 Task: Look for One-way flight tickets for 2 adults, in First from Siwa to Sofia to travel on 01-Nov-2023.  Stops: Any number of stops. Choice of flight is Emirates.
Action: Mouse moved to (302, 289)
Screenshot: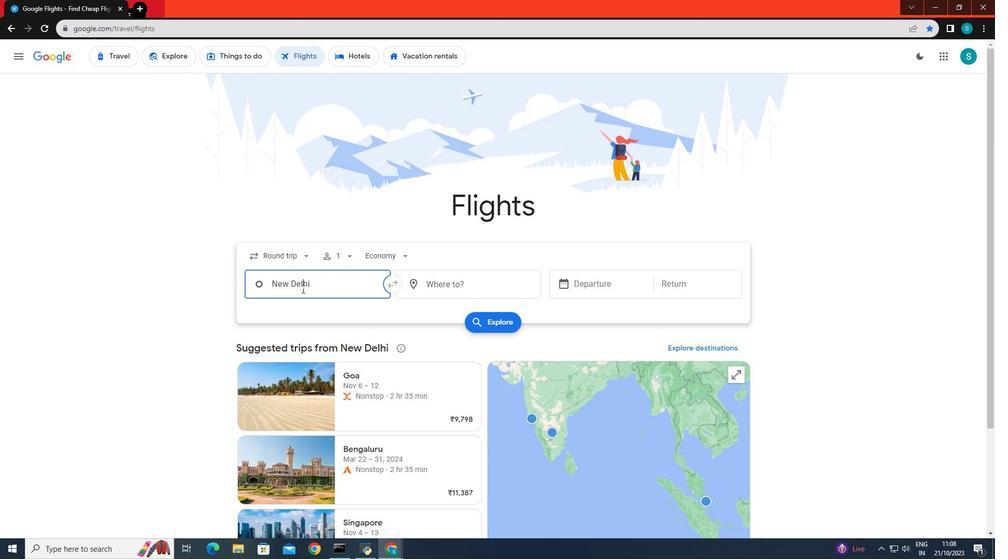 
Action: Mouse pressed left at (302, 289)
Screenshot: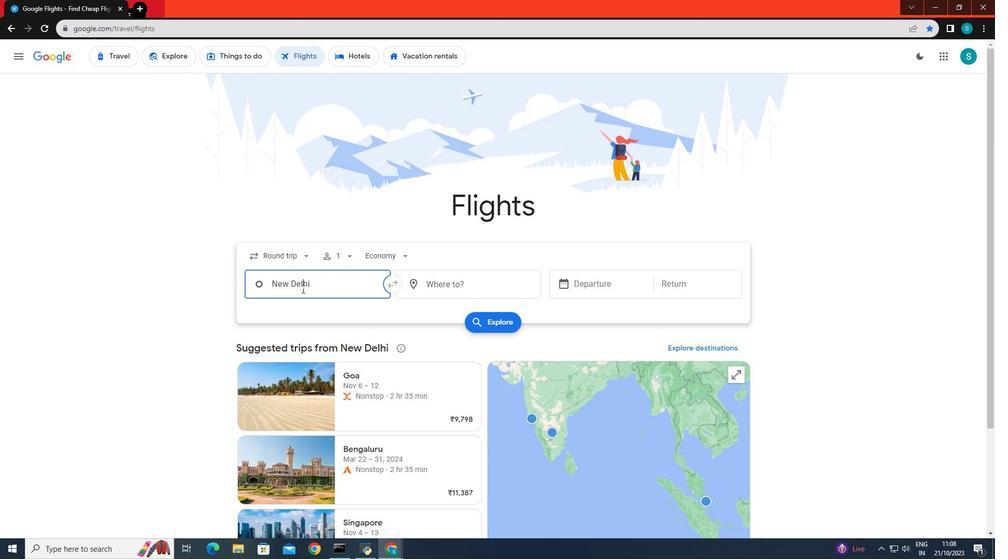 
Action: Mouse moved to (297, 251)
Screenshot: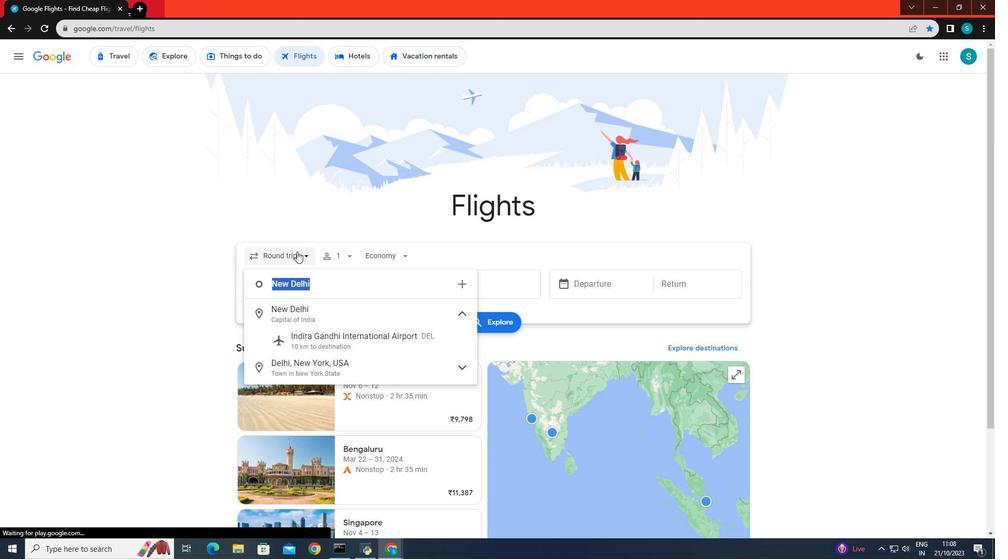 
Action: Mouse pressed left at (297, 251)
Screenshot: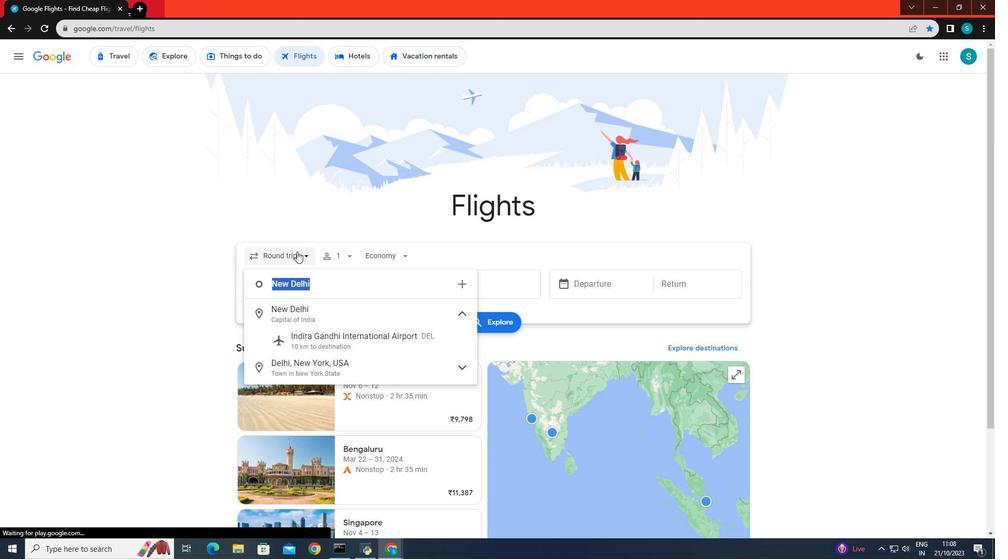 
Action: Mouse moved to (288, 308)
Screenshot: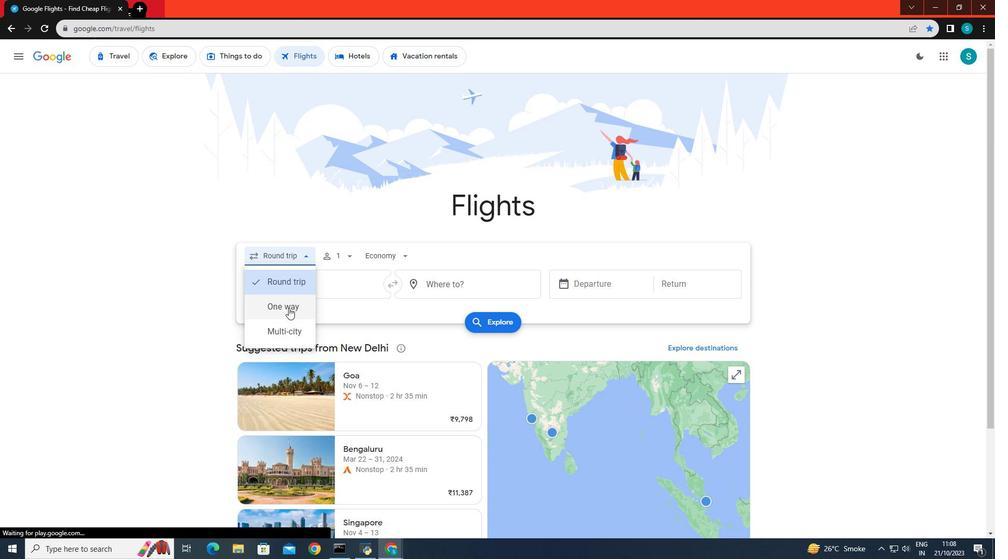 
Action: Mouse pressed left at (288, 308)
Screenshot: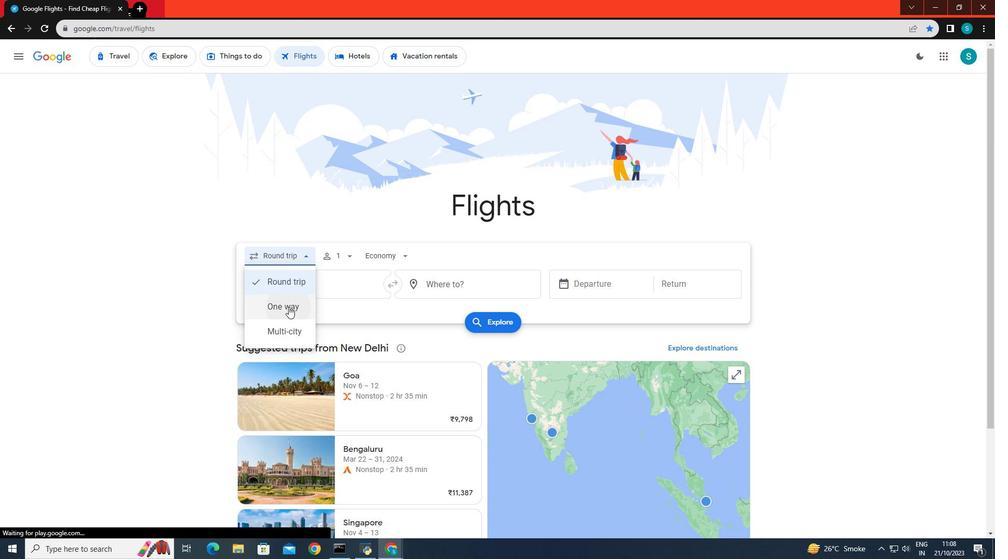 
Action: Mouse moved to (338, 259)
Screenshot: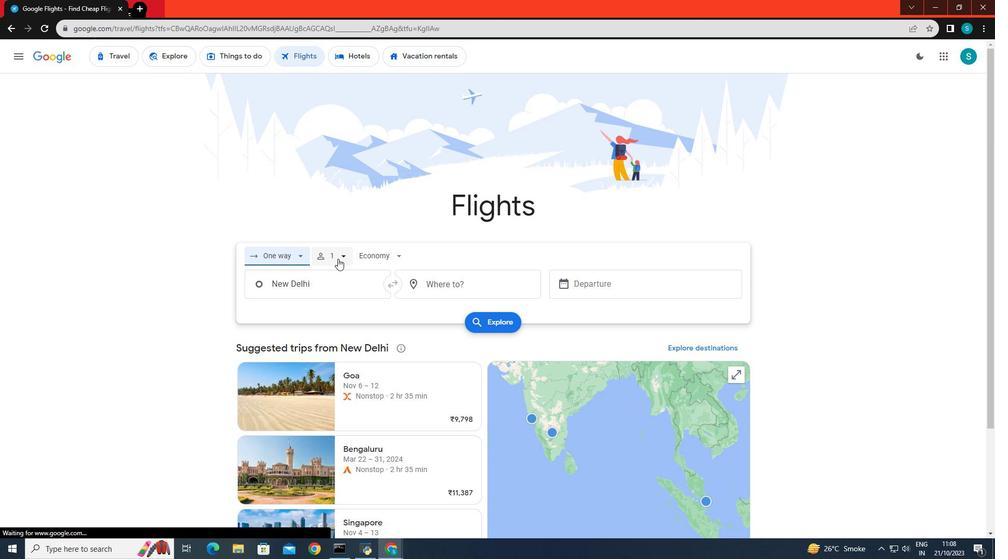 
Action: Mouse pressed left at (338, 259)
Screenshot: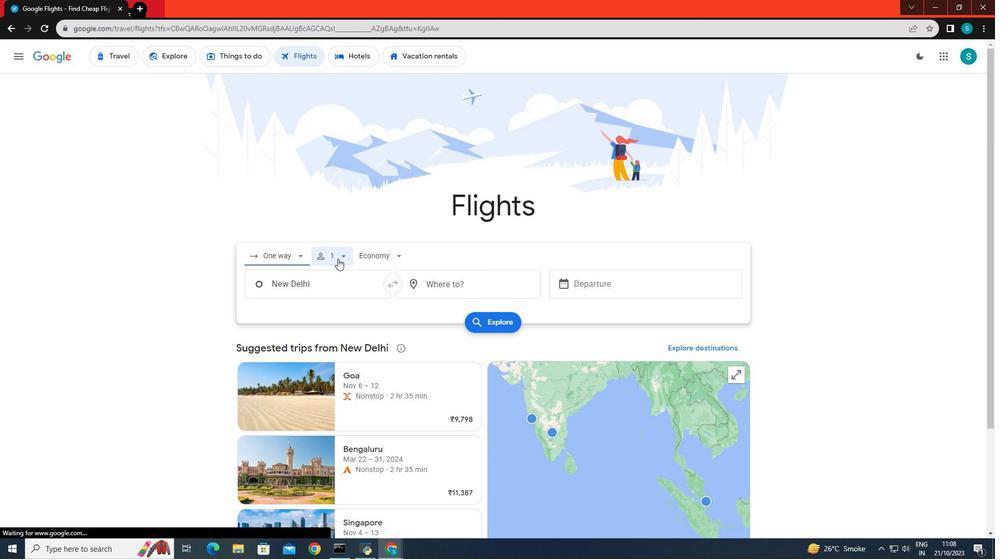
Action: Mouse moved to (422, 283)
Screenshot: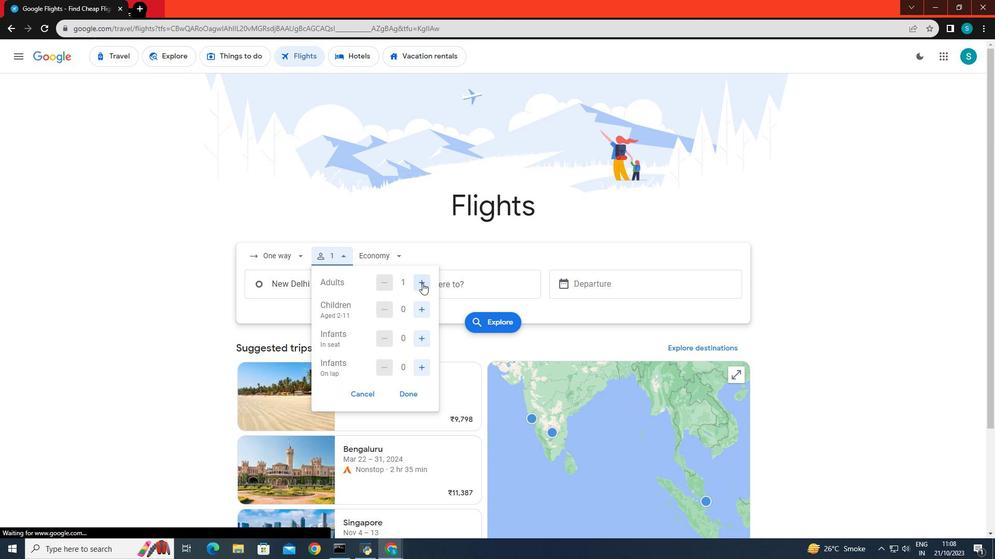 
Action: Mouse pressed left at (422, 283)
Screenshot: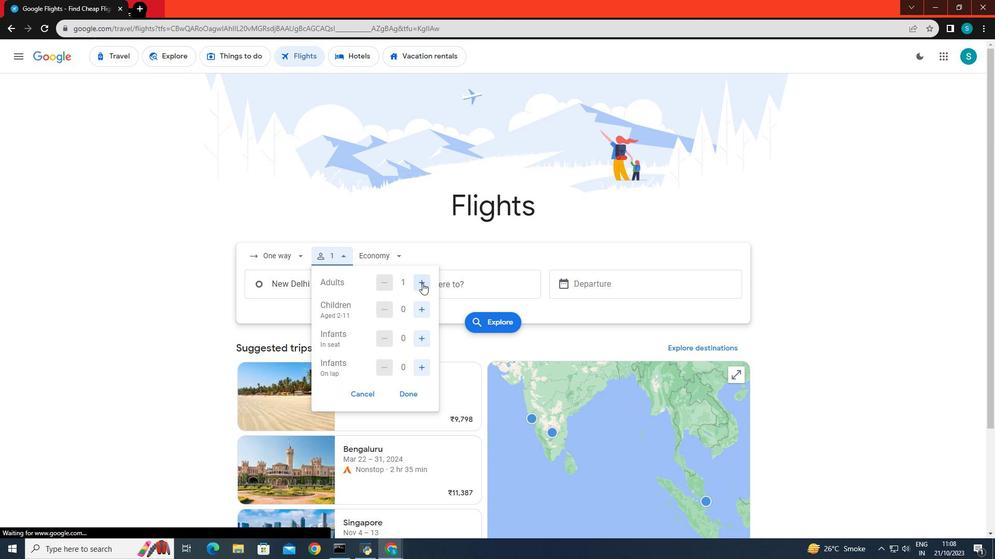 
Action: Mouse moved to (413, 393)
Screenshot: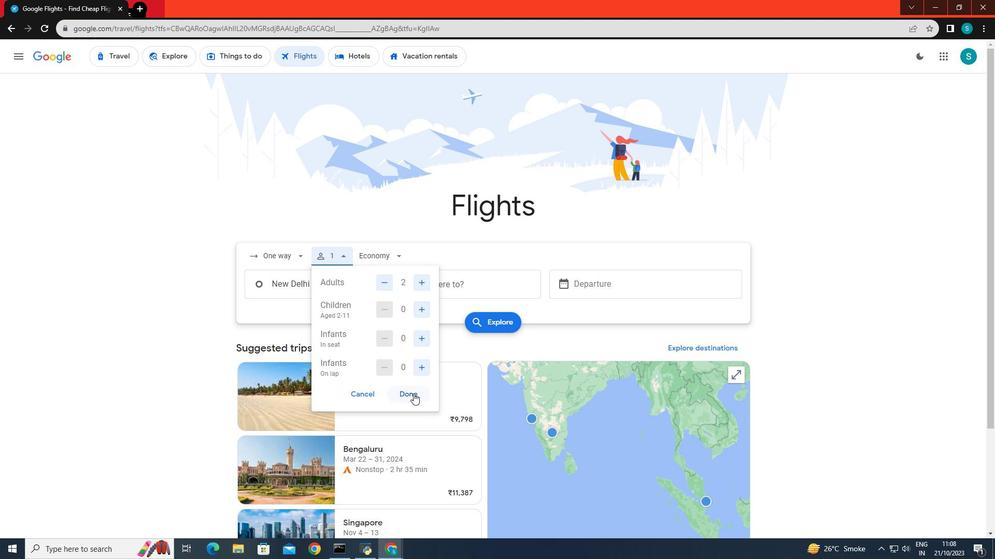 
Action: Mouse pressed left at (413, 393)
Screenshot: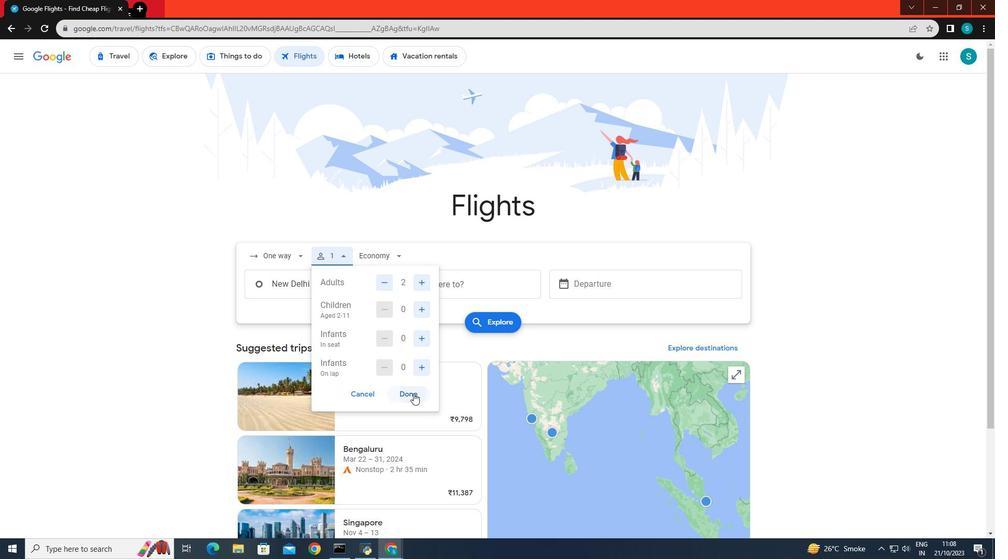 
Action: Mouse moved to (391, 256)
Screenshot: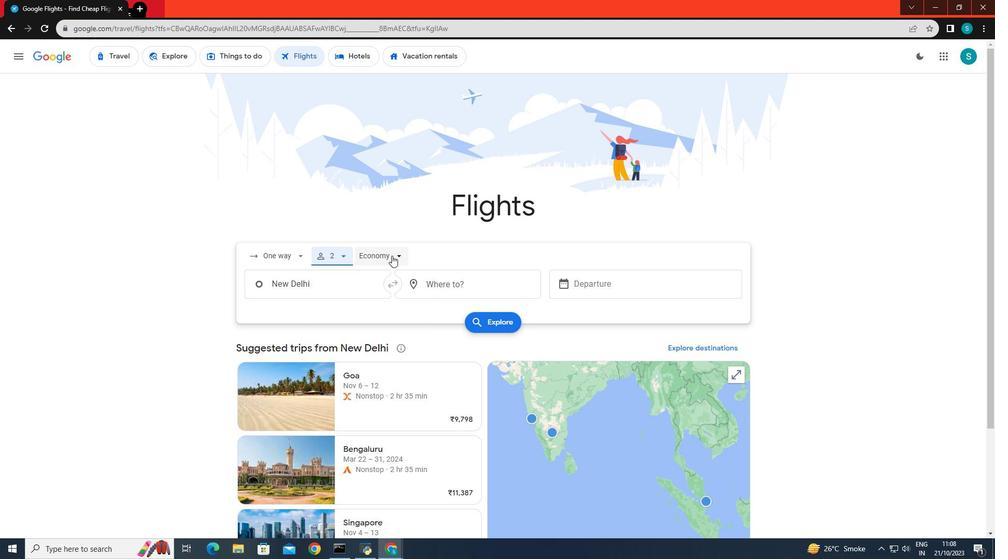 
Action: Mouse pressed left at (391, 256)
Screenshot: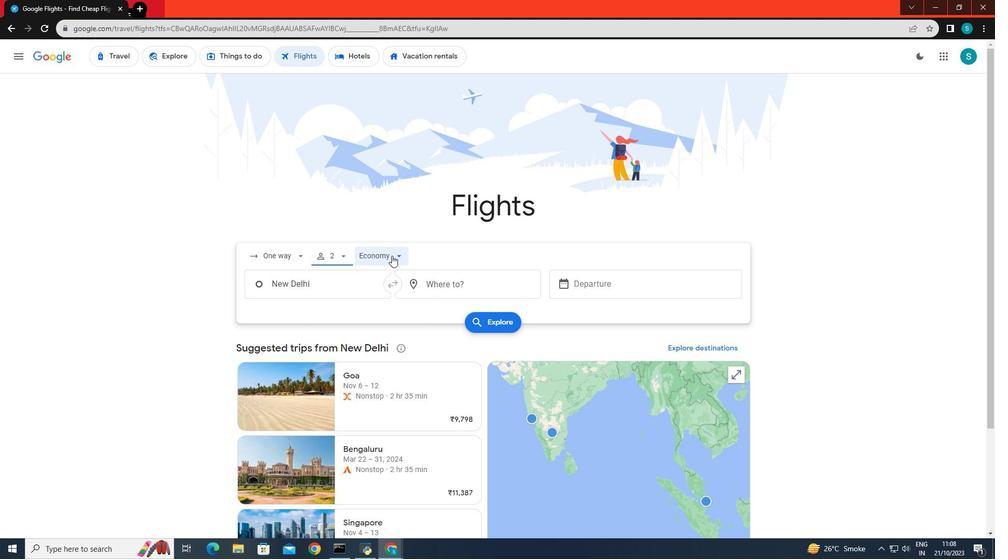 
Action: Mouse moved to (391, 355)
Screenshot: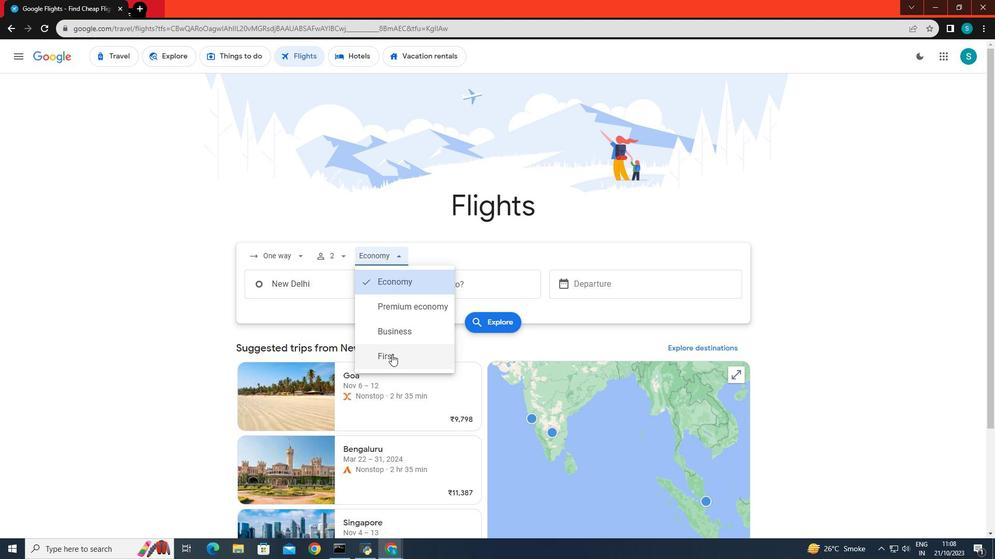 
Action: Mouse pressed left at (391, 355)
Screenshot: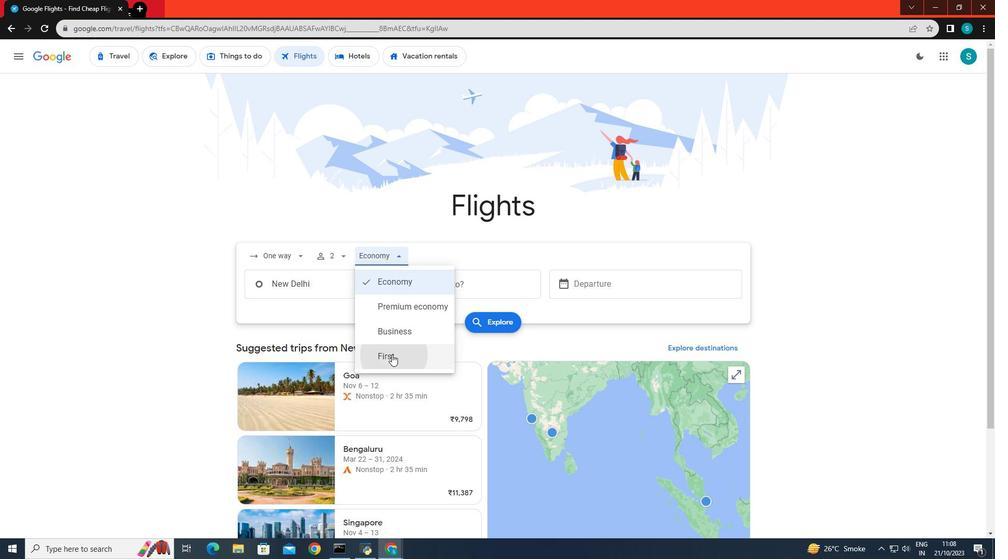 
Action: Mouse moved to (336, 290)
Screenshot: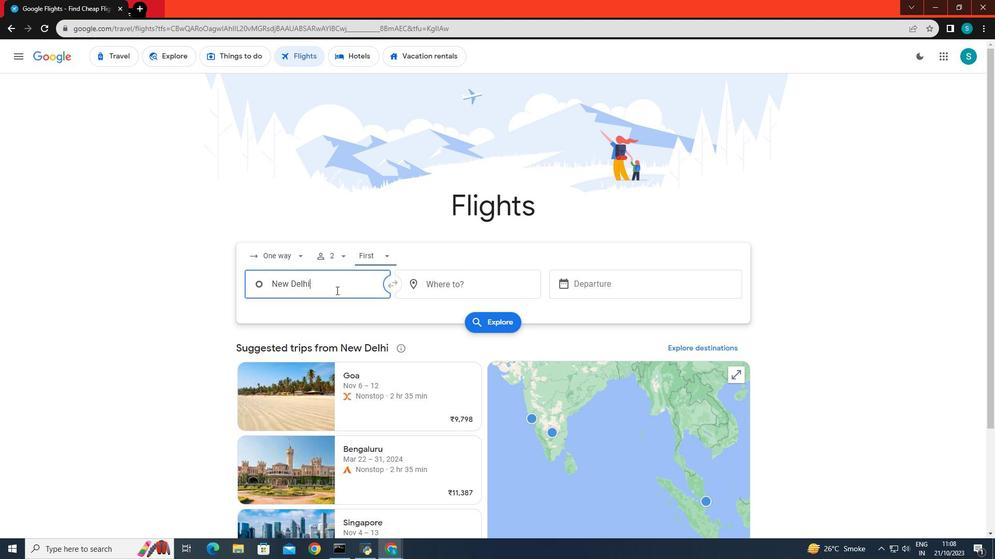 
Action: Mouse pressed left at (336, 290)
Screenshot: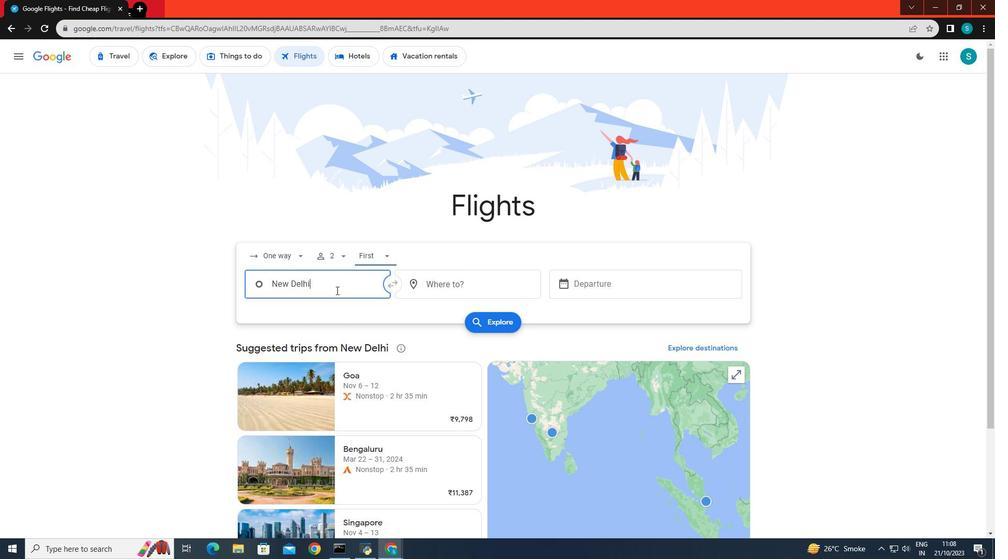 
Action: Key pressed <Key.backspace><Key.caps_lock>SIWQ<Key.backspace>A
Screenshot: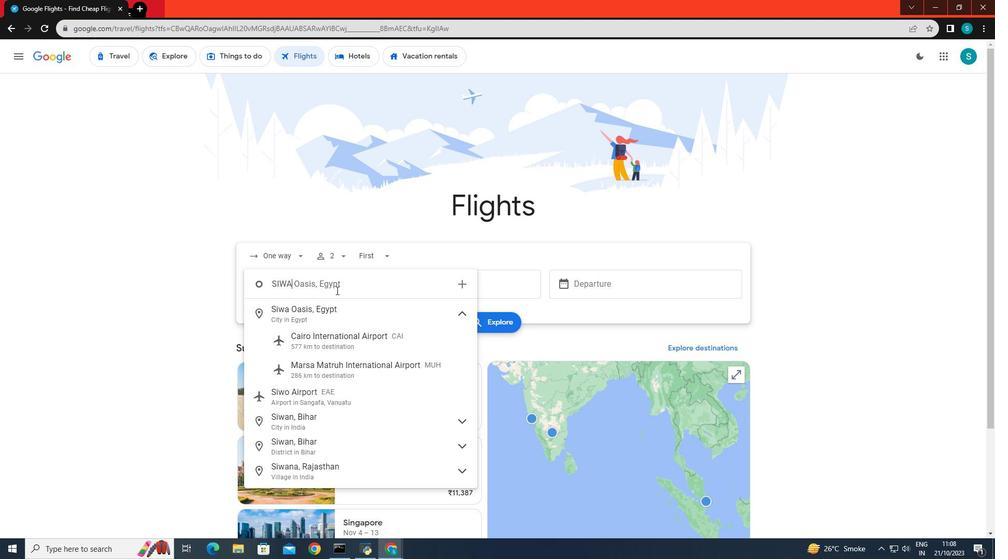 
Action: Mouse moved to (341, 340)
Screenshot: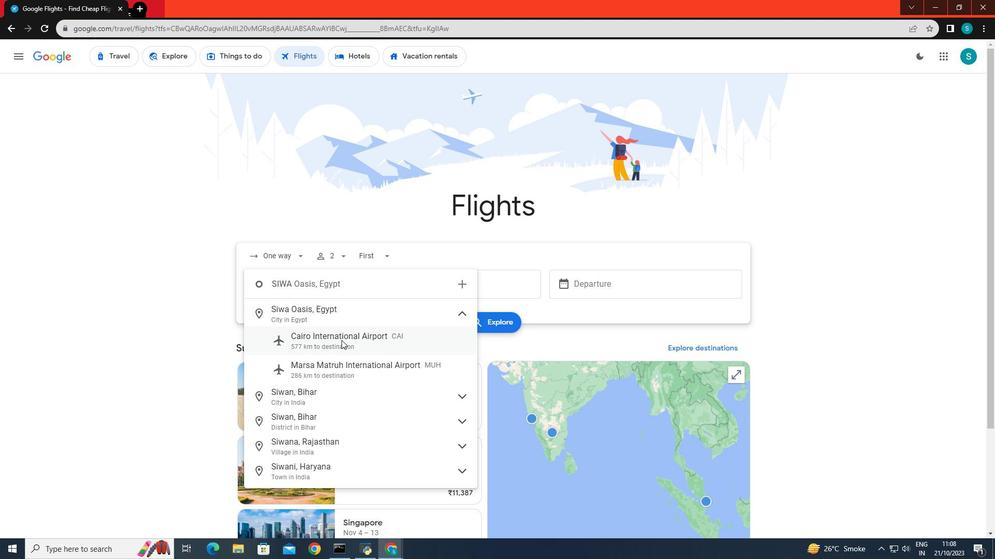 
Action: Mouse pressed left at (341, 340)
Screenshot: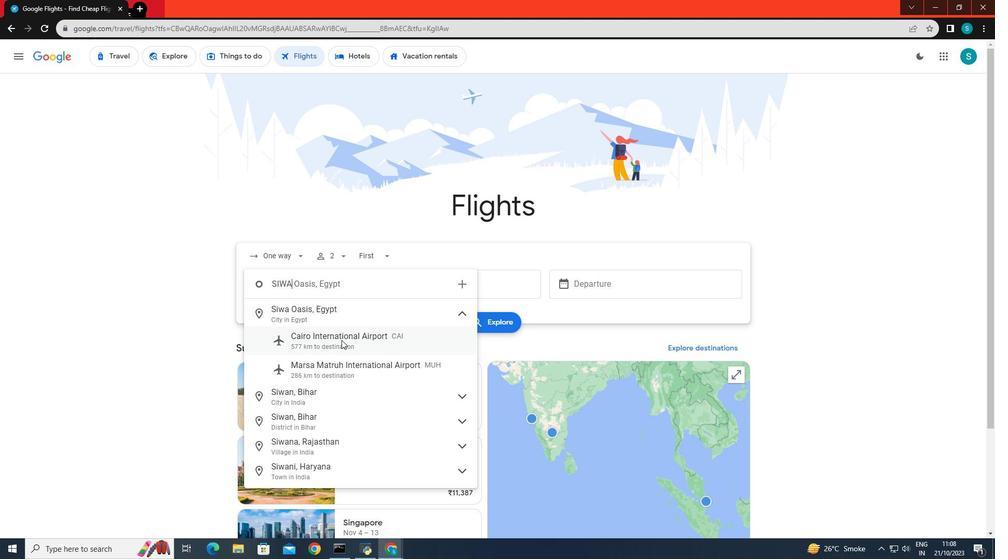 
Action: Mouse moved to (438, 283)
Screenshot: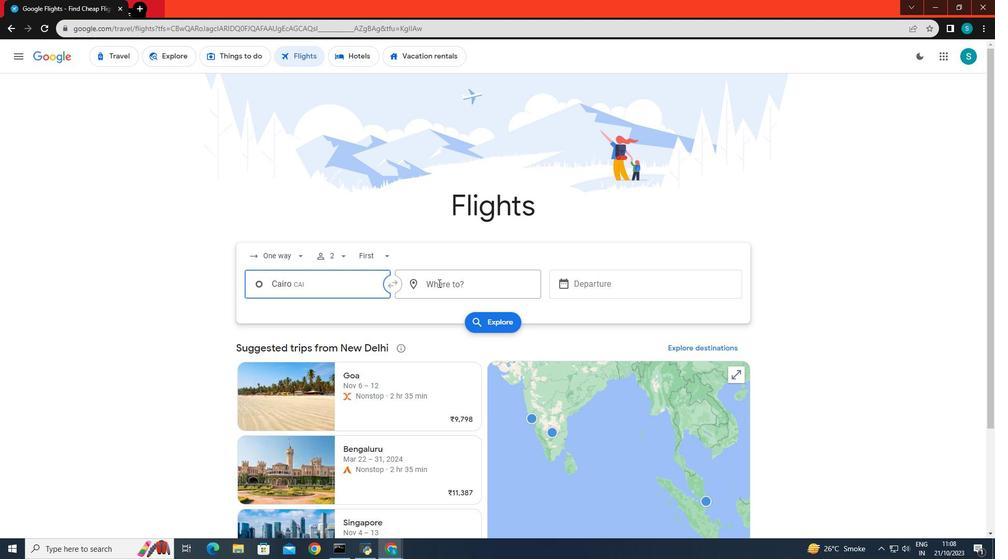 
Action: Mouse pressed left at (438, 283)
Screenshot: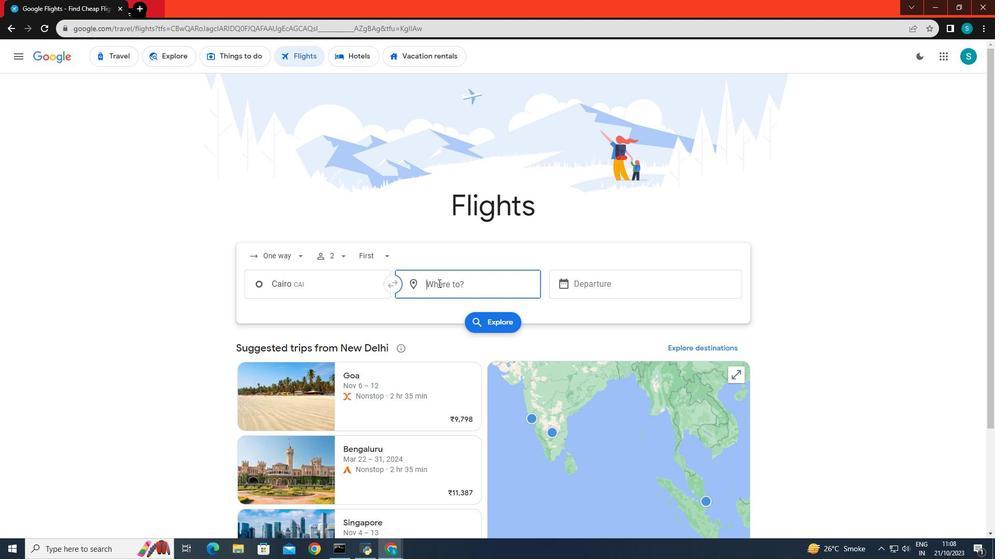 
Action: Key pressed SOFIA<Key.backspace><Key.backspace><Key.backspace><Key.backspace><Key.caps_lock>ofia
Screenshot: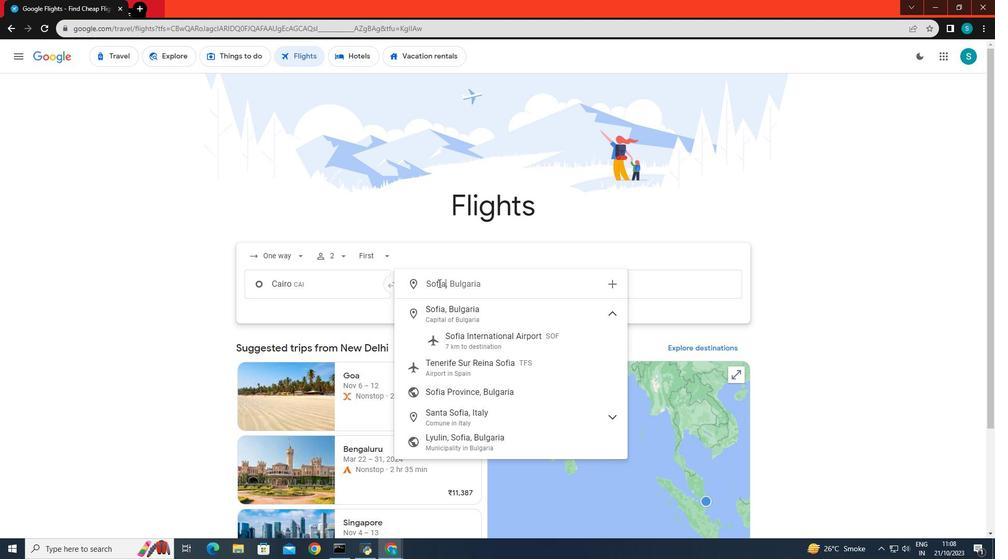 
Action: Mouse moved to (459, 340)
Screenshot: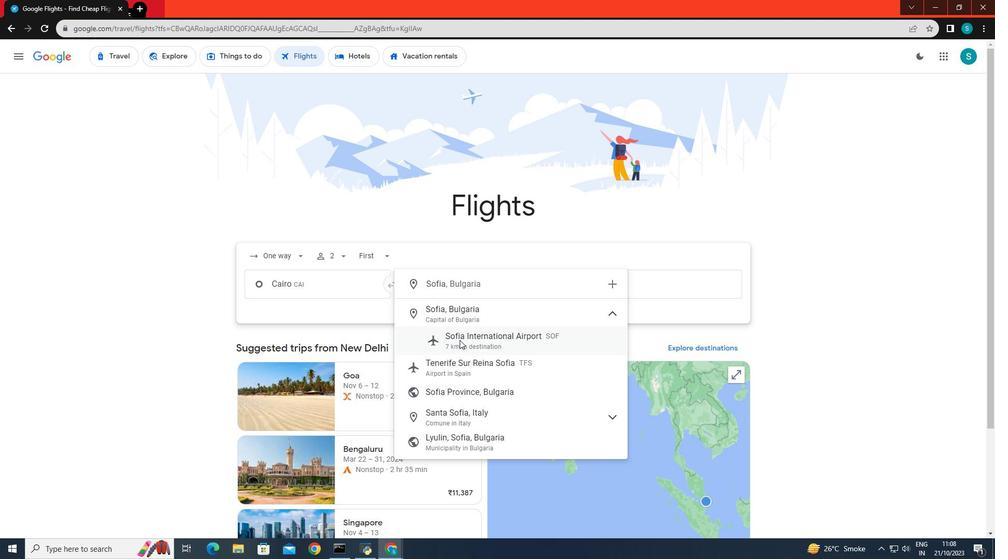 
Action: Mouse pressed left at (459, 340)
Screenshot: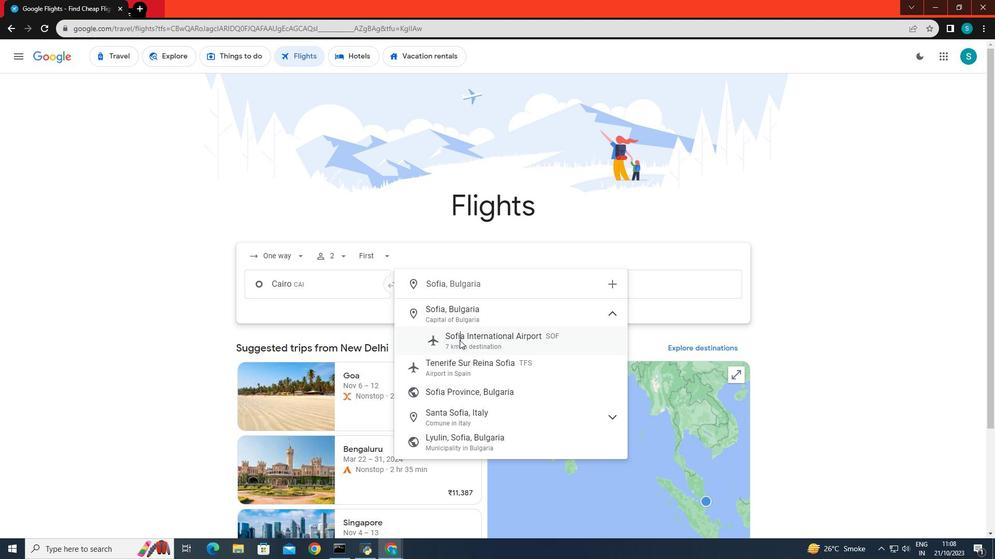 
Action: Mouse moved to (585, 285)
Screenshot: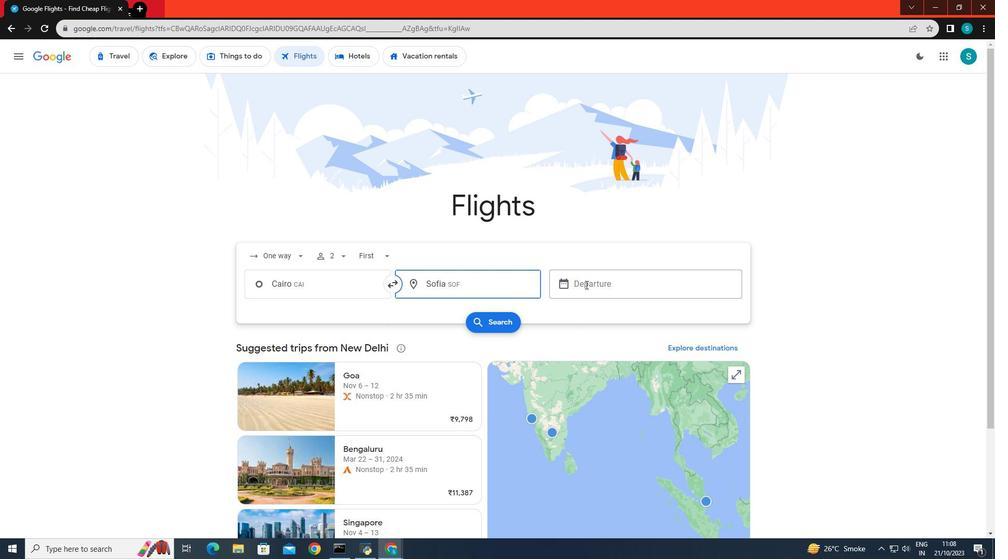 
Action: Mouse pressed left at (585, 285)
Screenshot: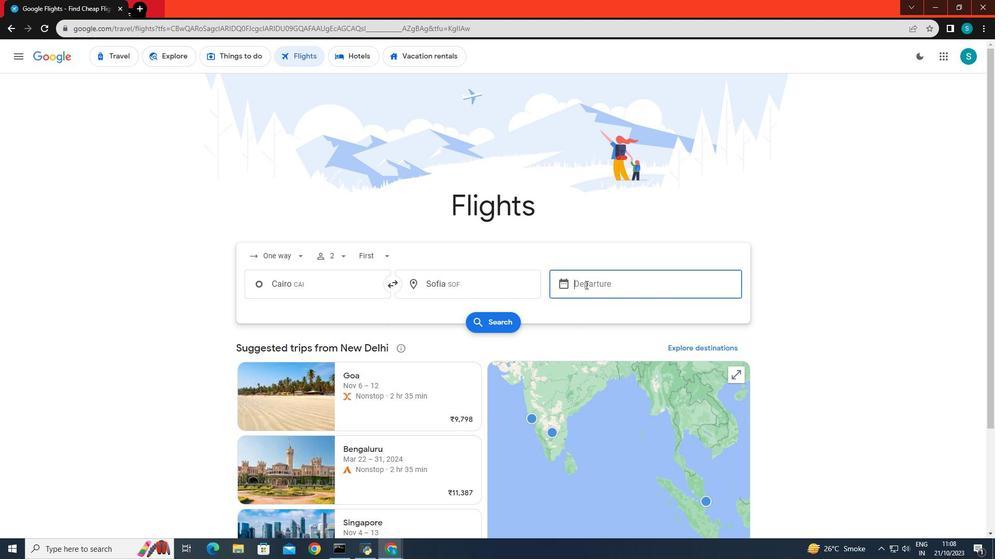 
Action: Mouse moved to (646, 345)
Screenshot: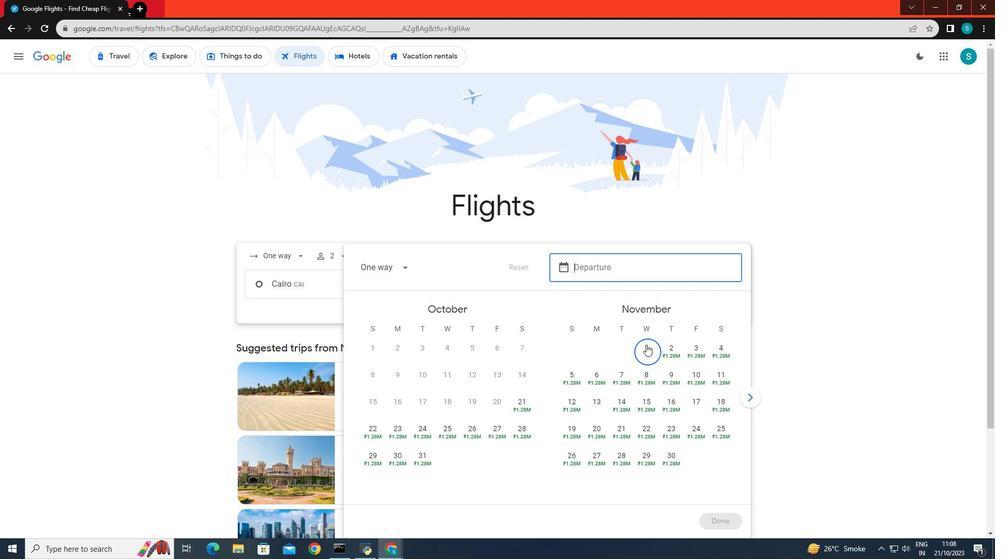 
Action: Mouse pressed left at (646, 345)
Screenshot: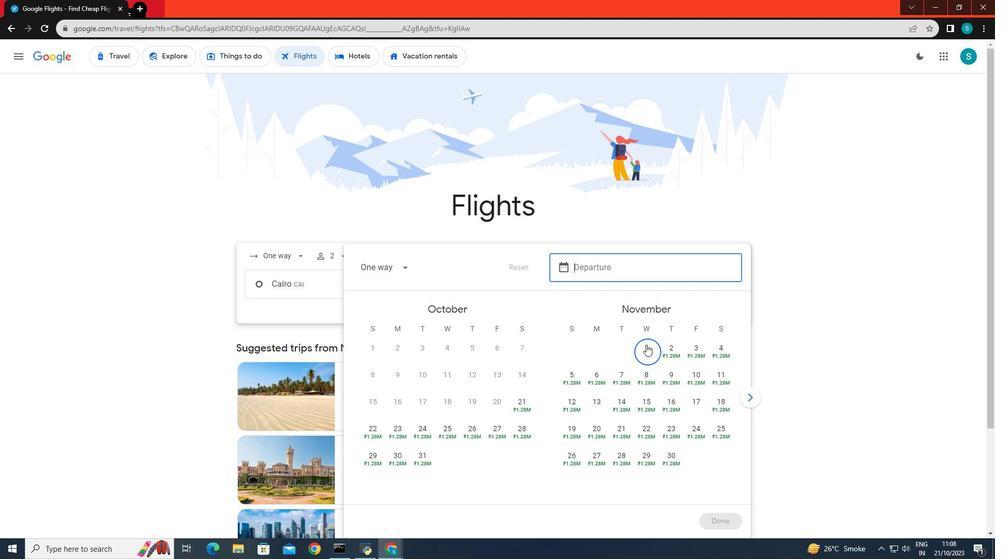 
Action: Mouse moved to (713, 519)
Screenshot: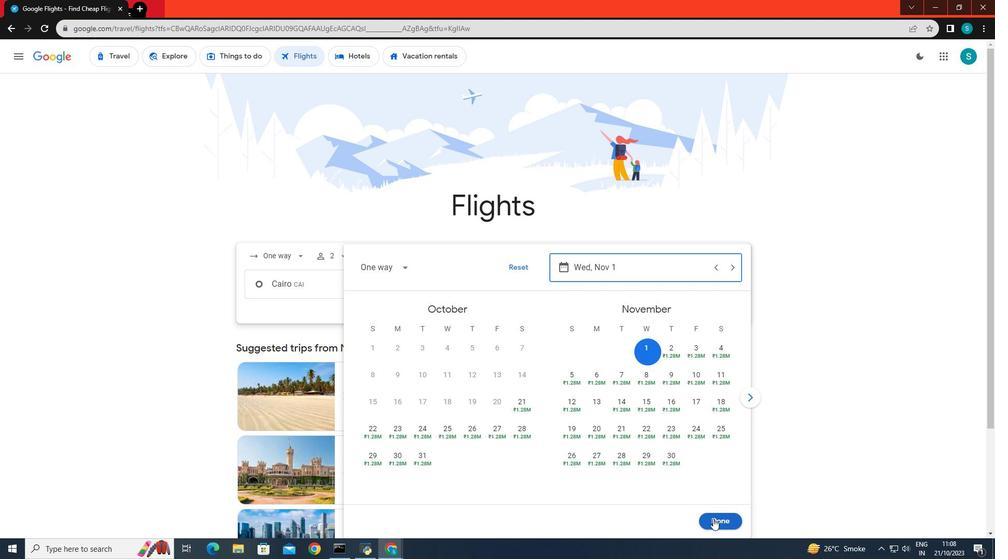 
Action: Mouse pressed left at (713, 519)
Screenshot: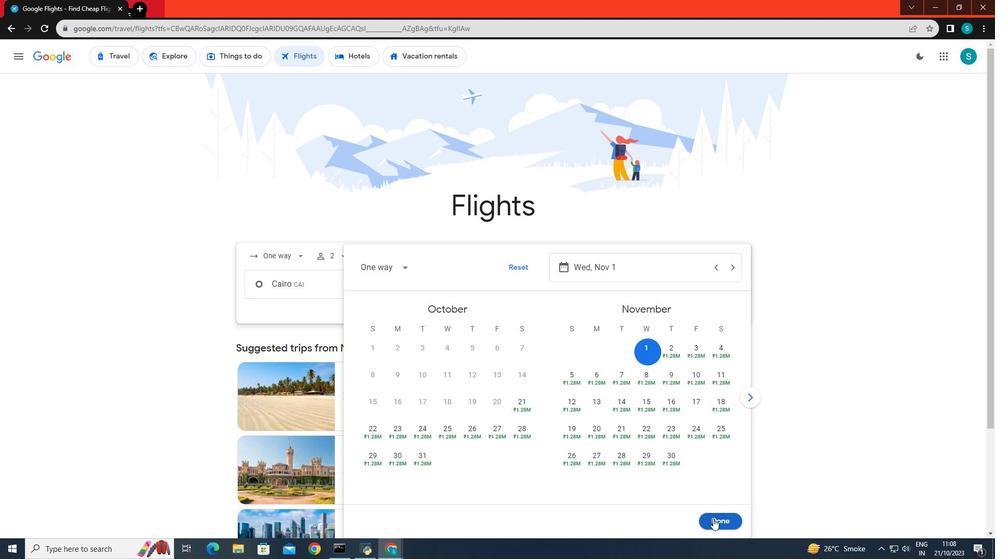 
Action: Mouse moved to (491, 321)
Screenshot: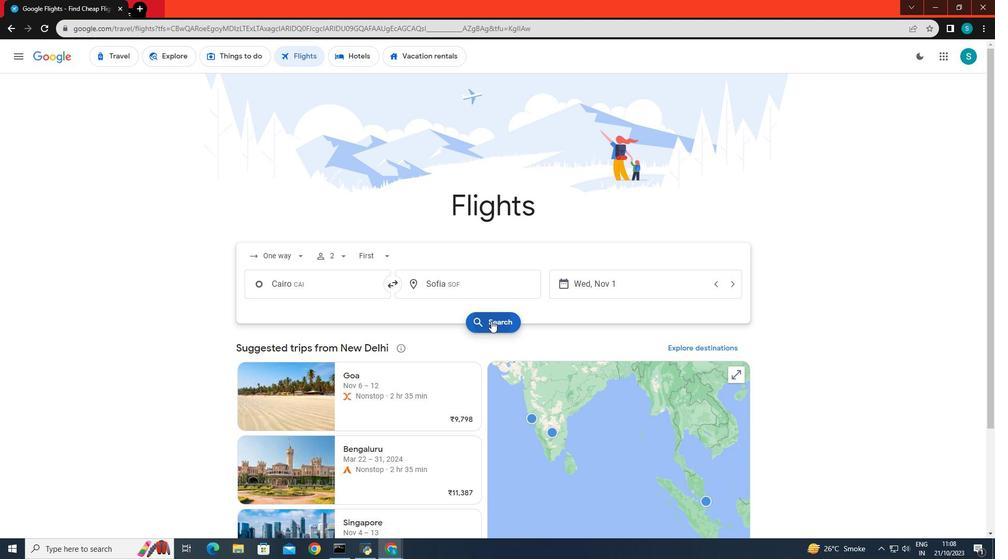 
Action: Mouse pressed left at (491, 321)
Screenshot: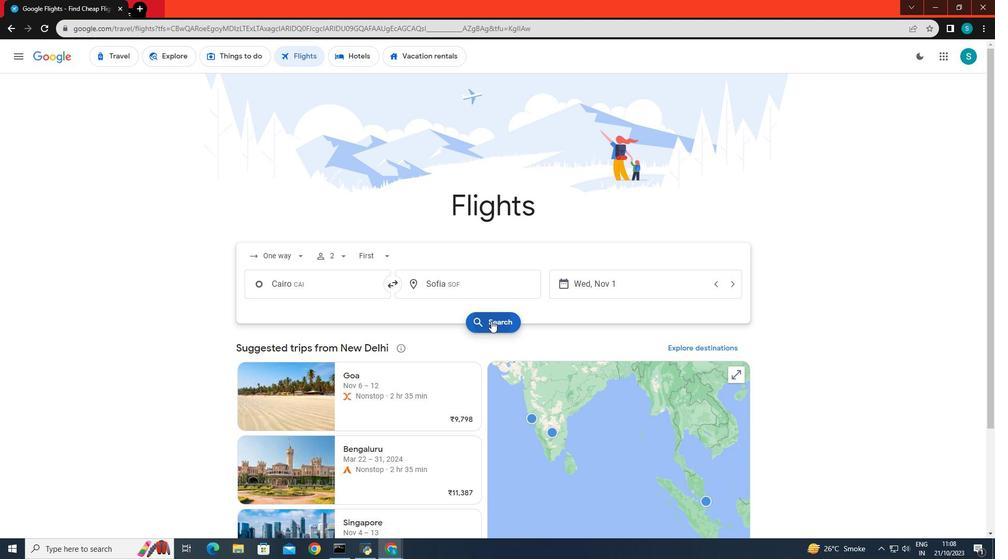 
Action: Mouse moved to (323, 151)
Screenshot: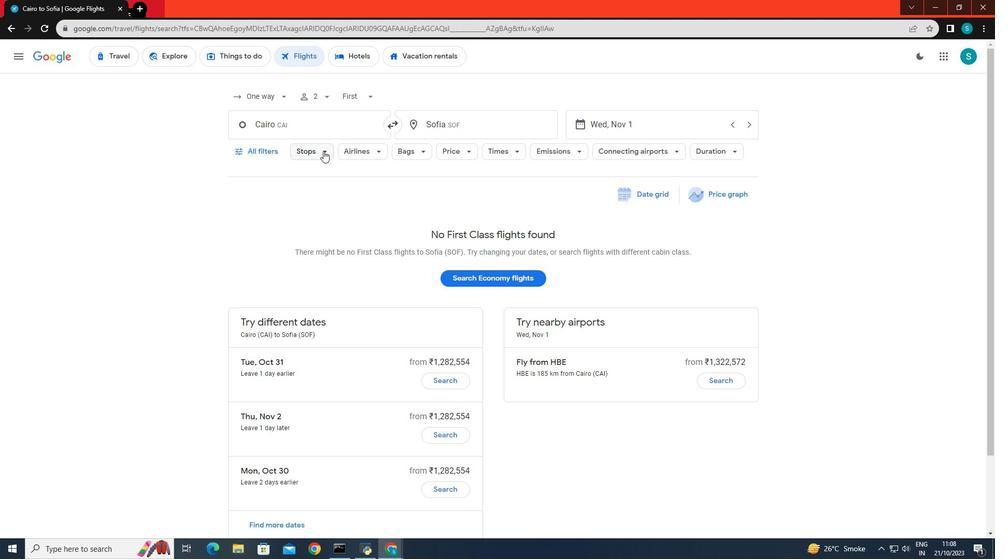 
Action: Mouse pressed left at (323, 151)
Screenshot: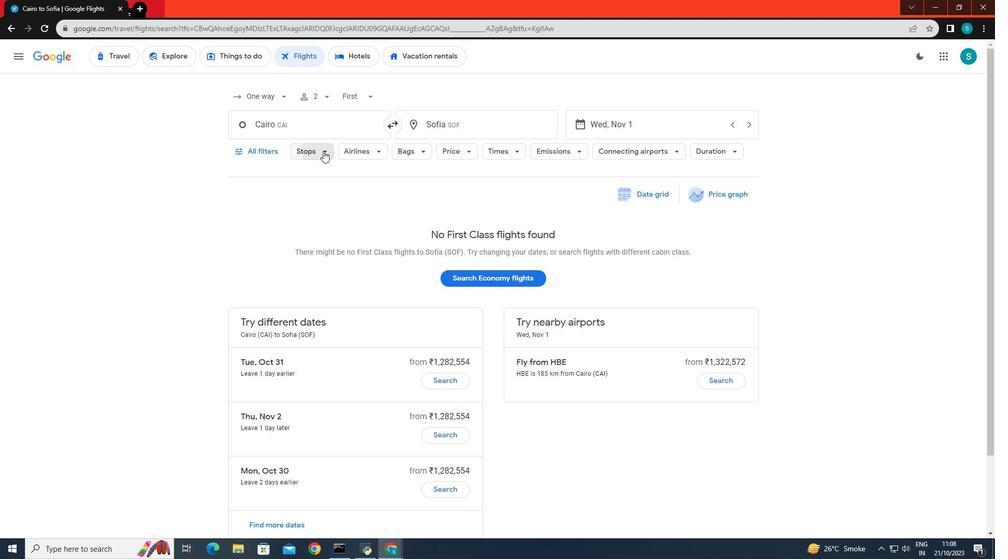 
Action: Mouse moved to (317, 206)
Screenshot: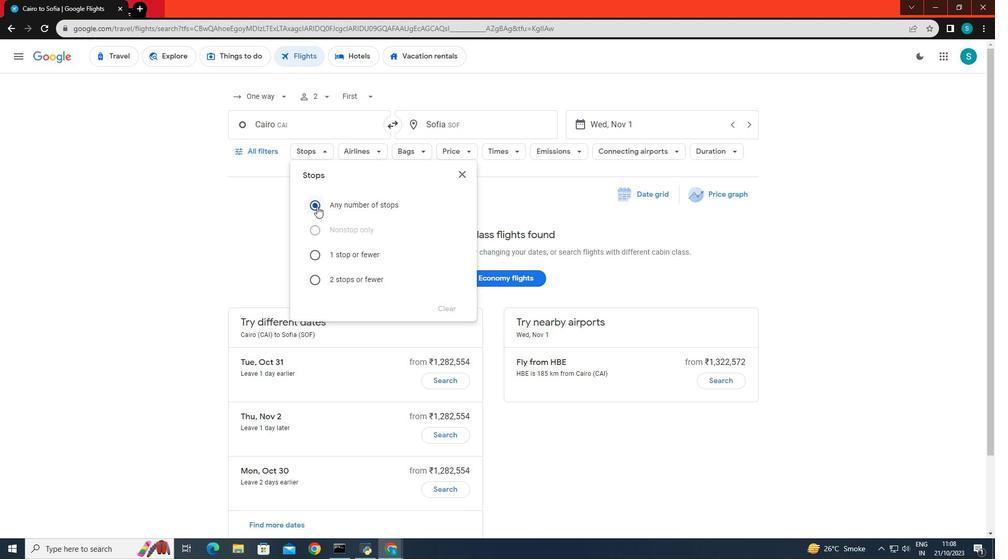 
Action: Mouse pressed left at (317, 206)
Screenshot: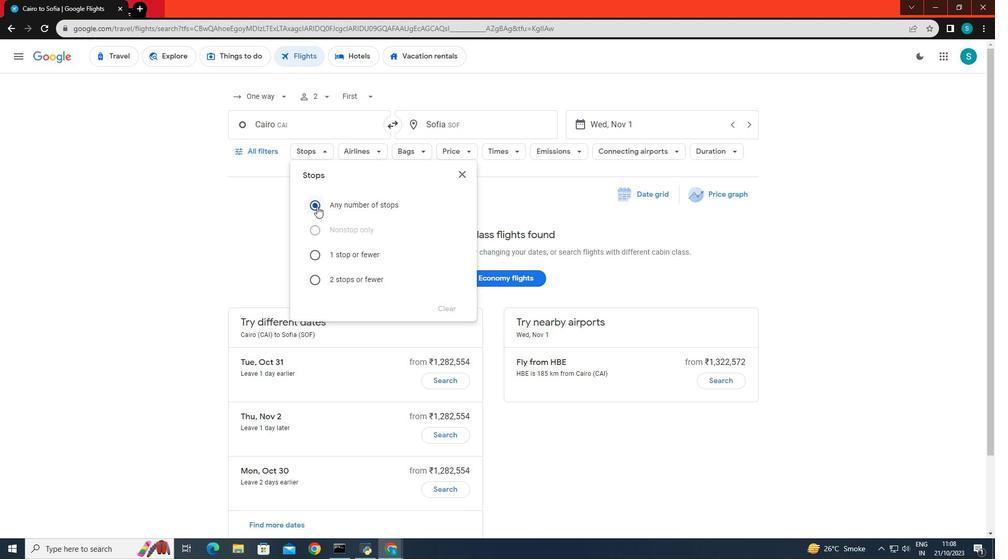 
Action: Mouse moved to (273, 228)
Screenshot: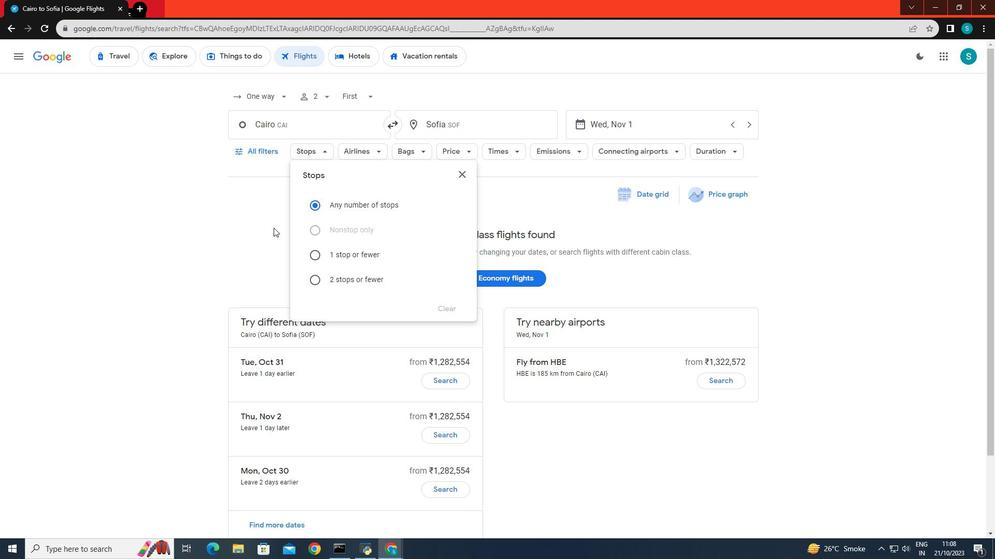 
Action: Mouse pressed left at (273, 228)
Screenshot: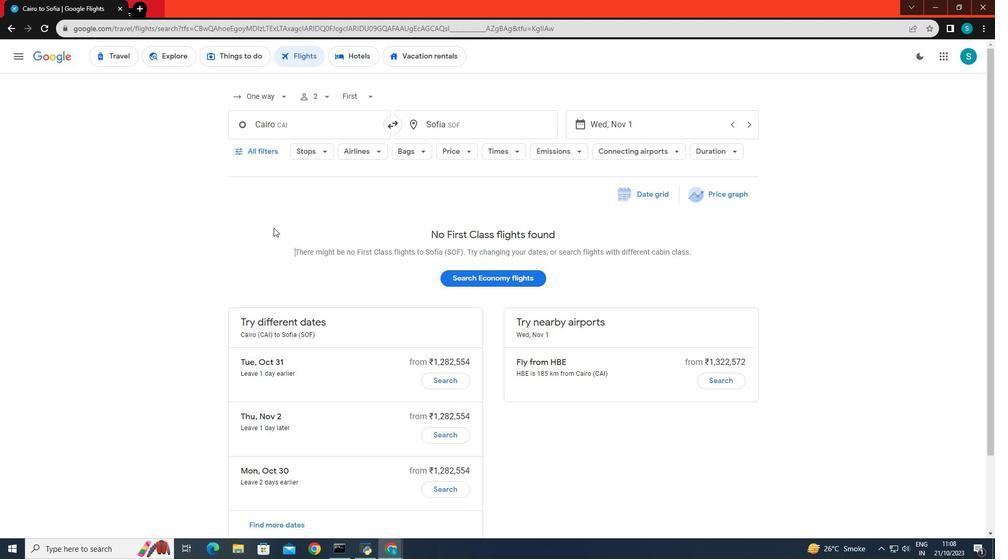 
Action: Mouse moved to (362, 149)
Screenshot: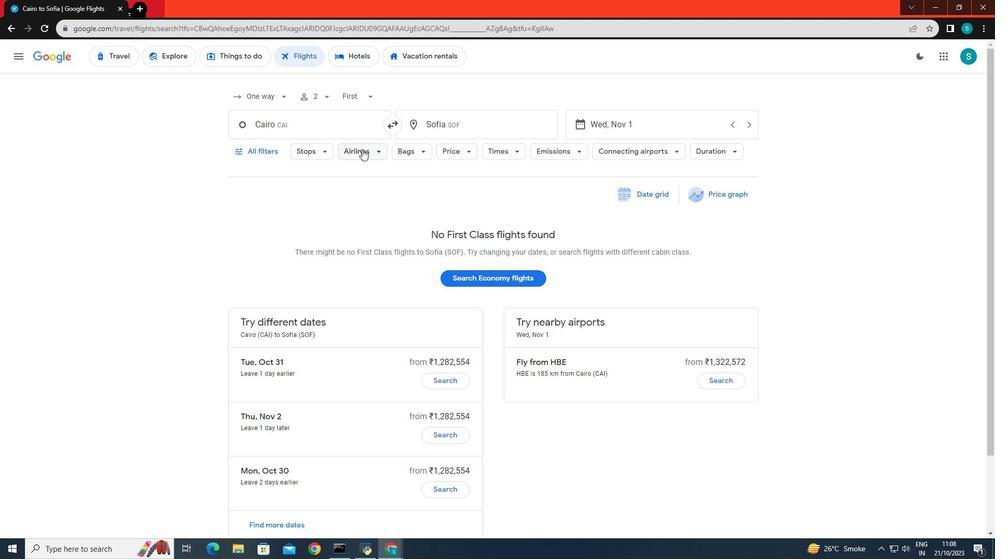 
Action: Mouse pressed left at (362, 149)
Screenshot: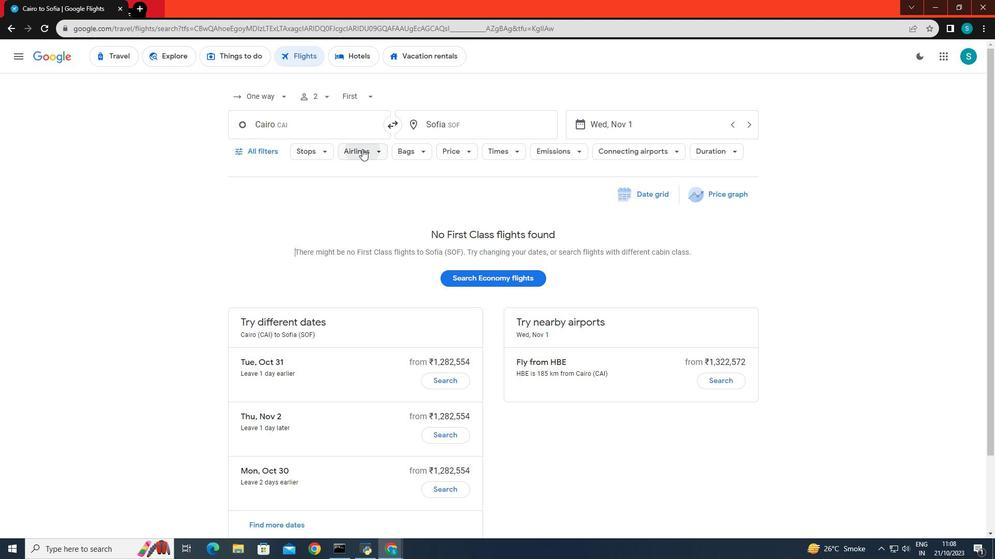
Action: Mouse moved to (377, 379)
Screenshot: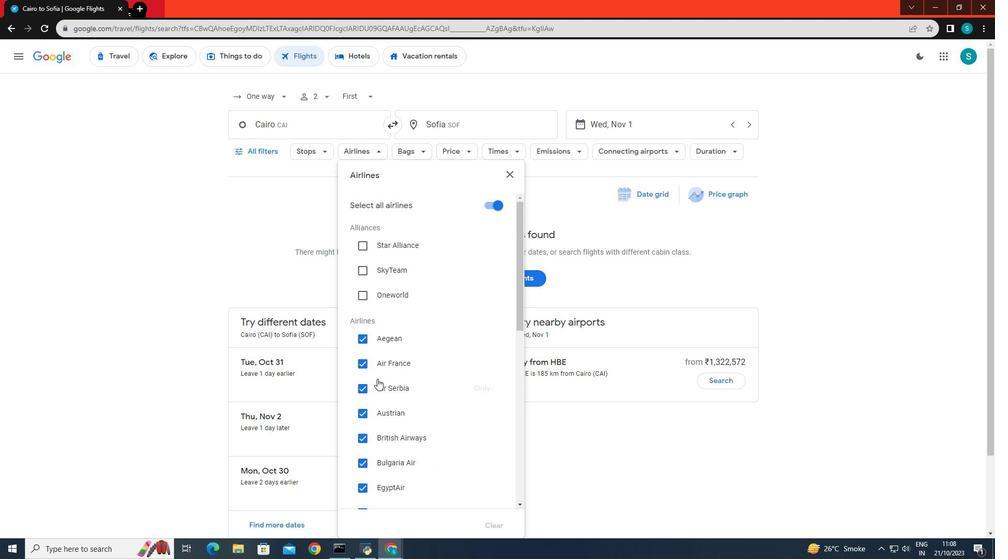 
Action: Mouse scrolled (377, 378) with delta (0, 0)
Screenshot: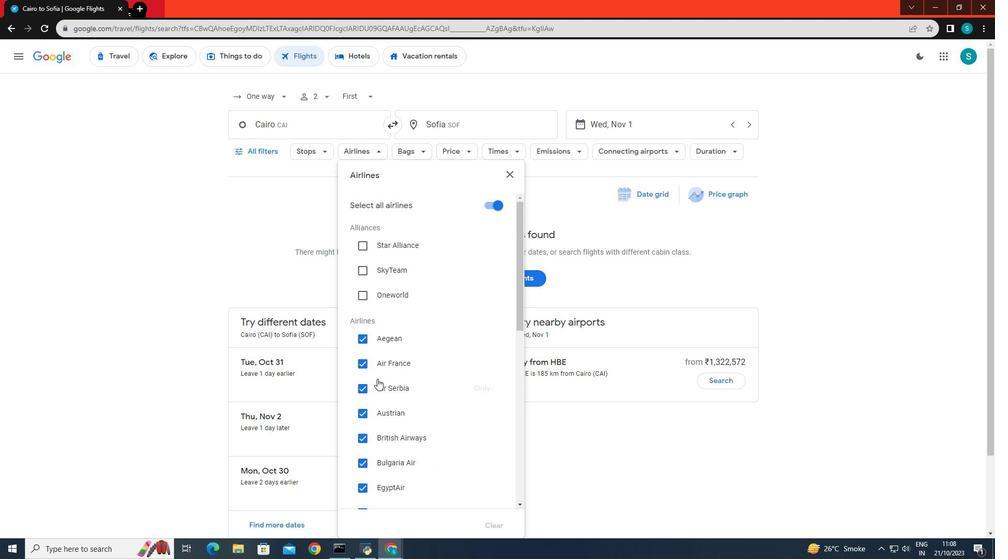 
Action: Mouse scrolled (377, 378) with delta (0, 0)
Screenshot: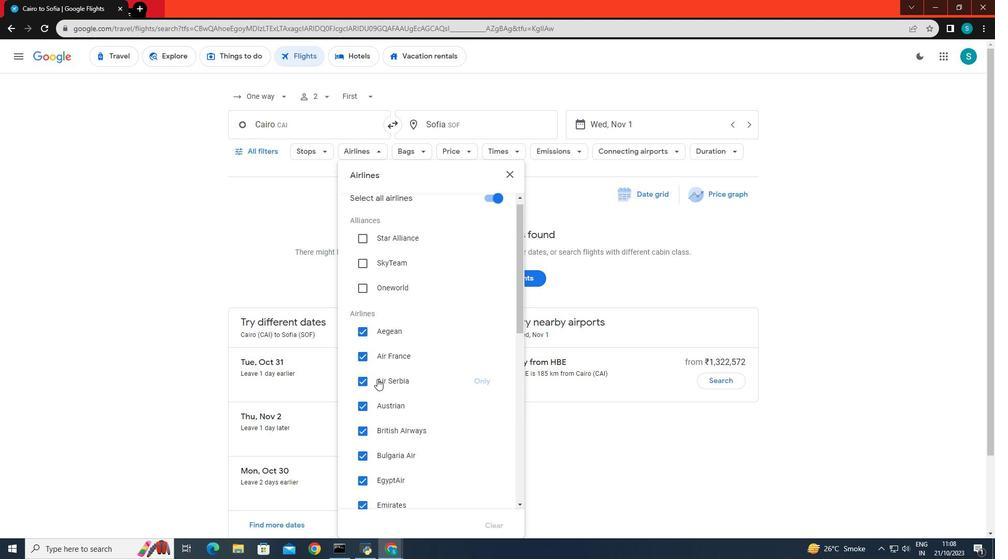 
Action: Mouse scrolled (377, 378) with delta (0, 0)
Screenshot: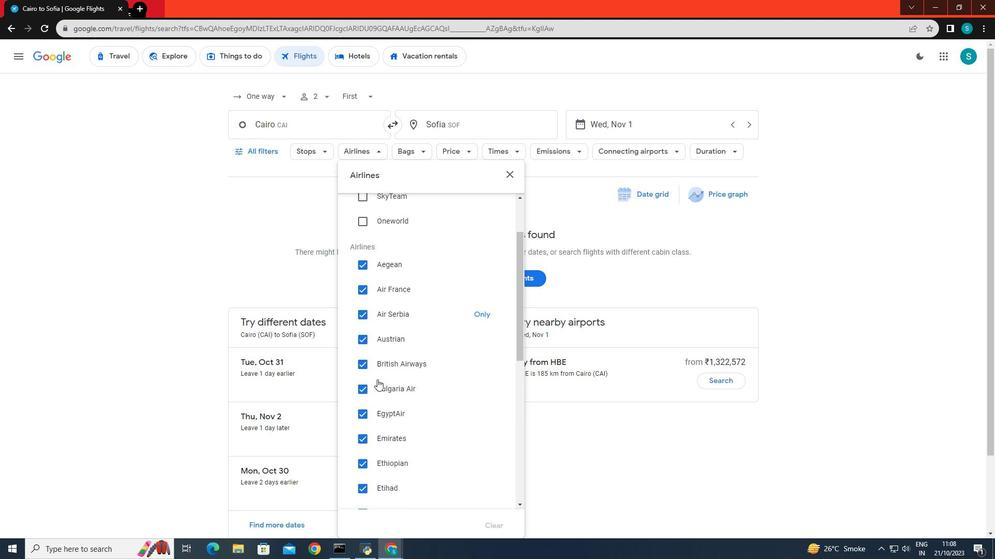 
Action: Mouse moved to (485, 357)
Screenshot: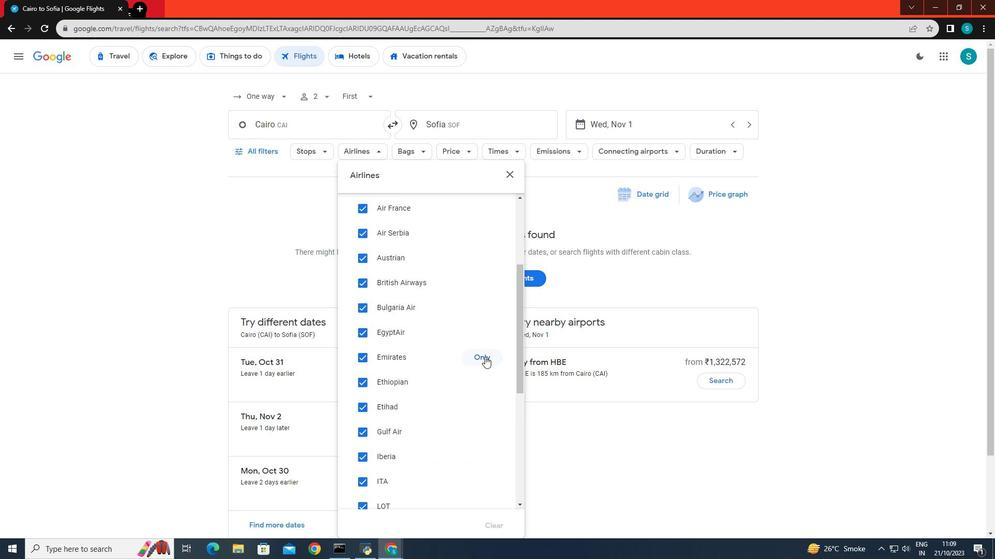 
Action: Mouse pressed left at (485, 357)
Screenshot: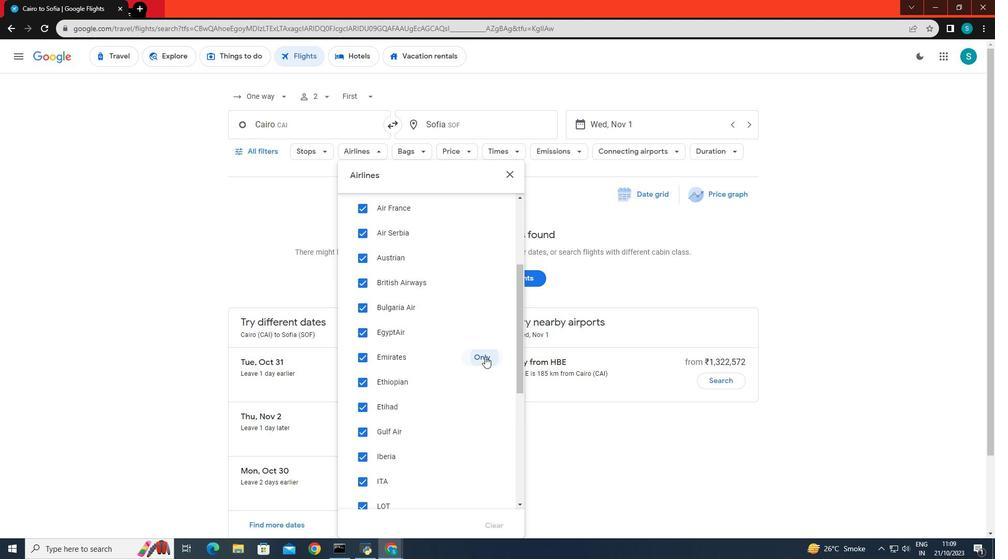 
Action: Mouse moved to (223, 259)
Screenshot: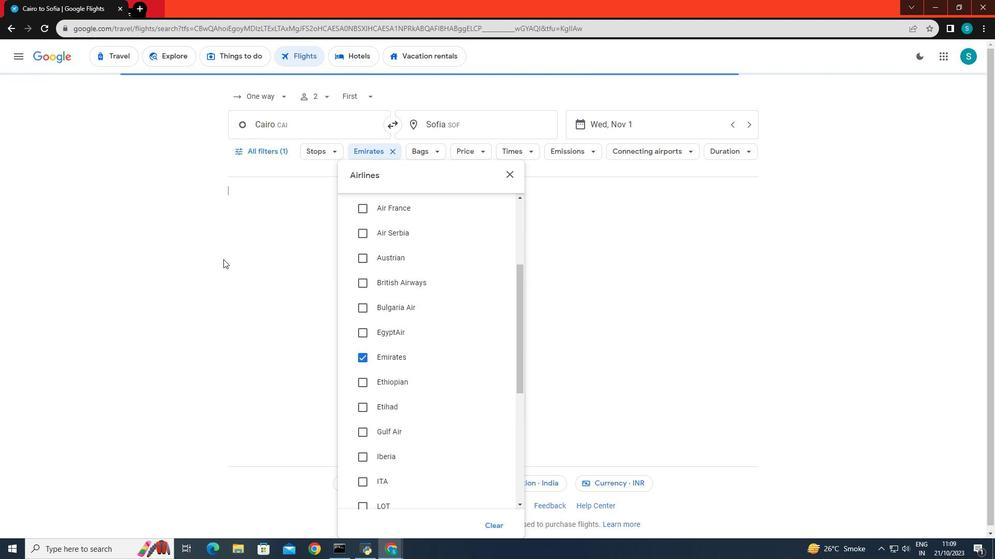 
Action: Mouse pressed left at (223, 259)
Screenshot: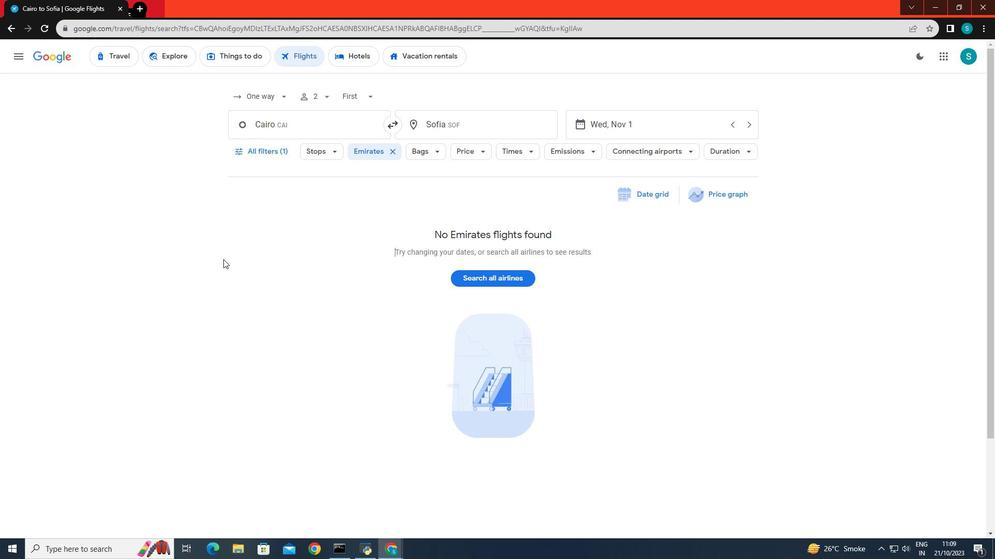 
